 Task: Add a flight reservation for a weekend trip on the 10th at 10:00 AM.
Action: Mouse moved to (81, 193)
Screenshot: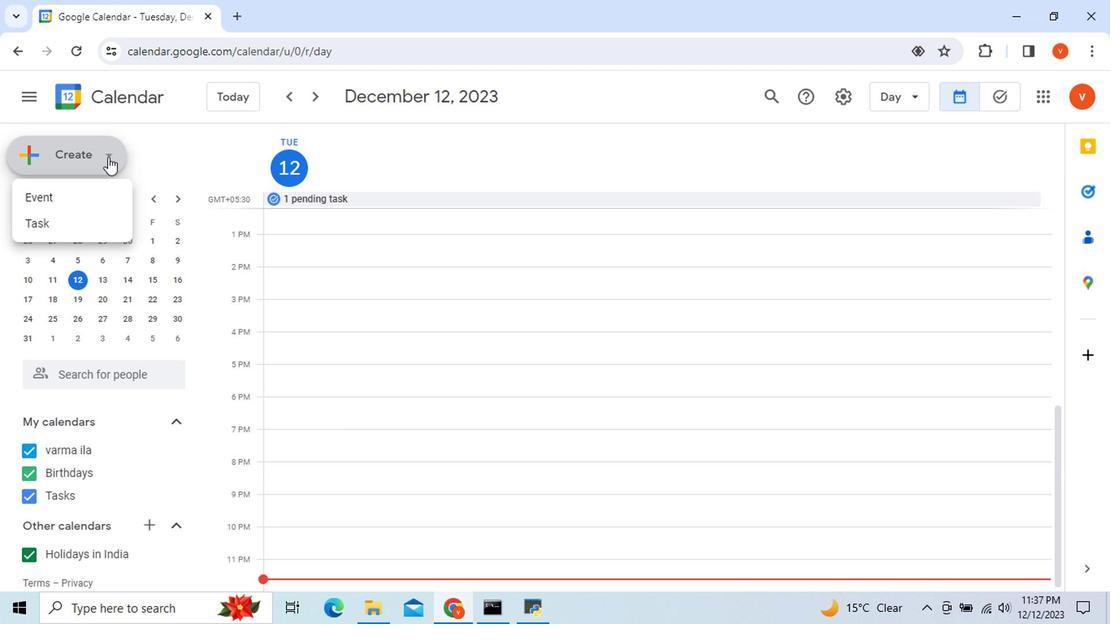 
Action: Mouse pressed left at (81, 193)
Screenshot: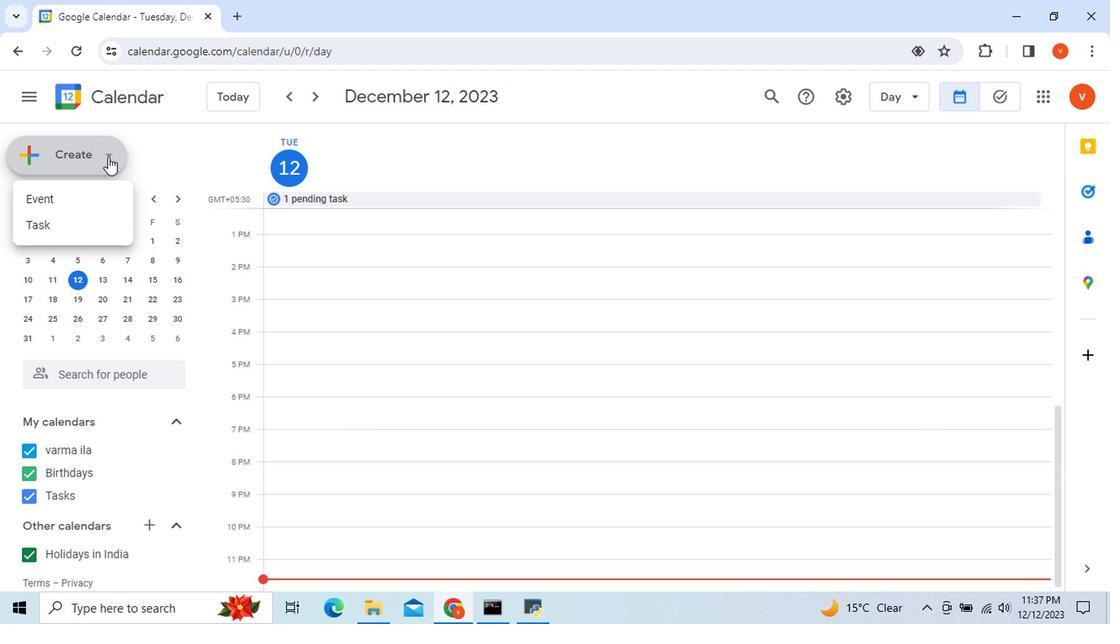 
Action: Mouse moved to (4, 255)
Screenshot: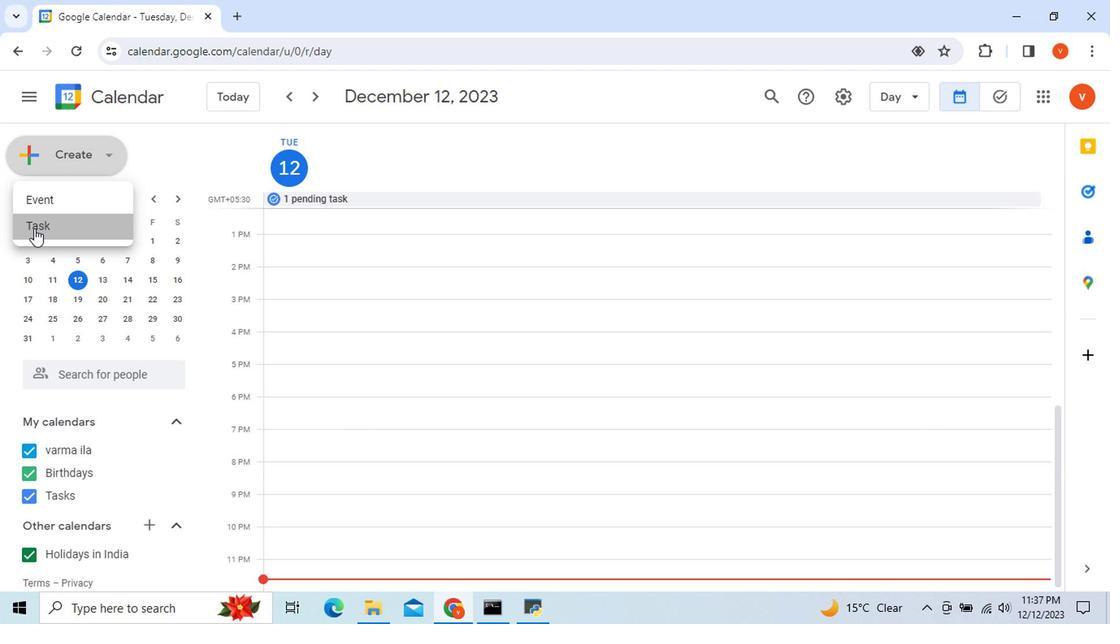 
Action: Mouse pressed left at (4, 255)
Screenshot: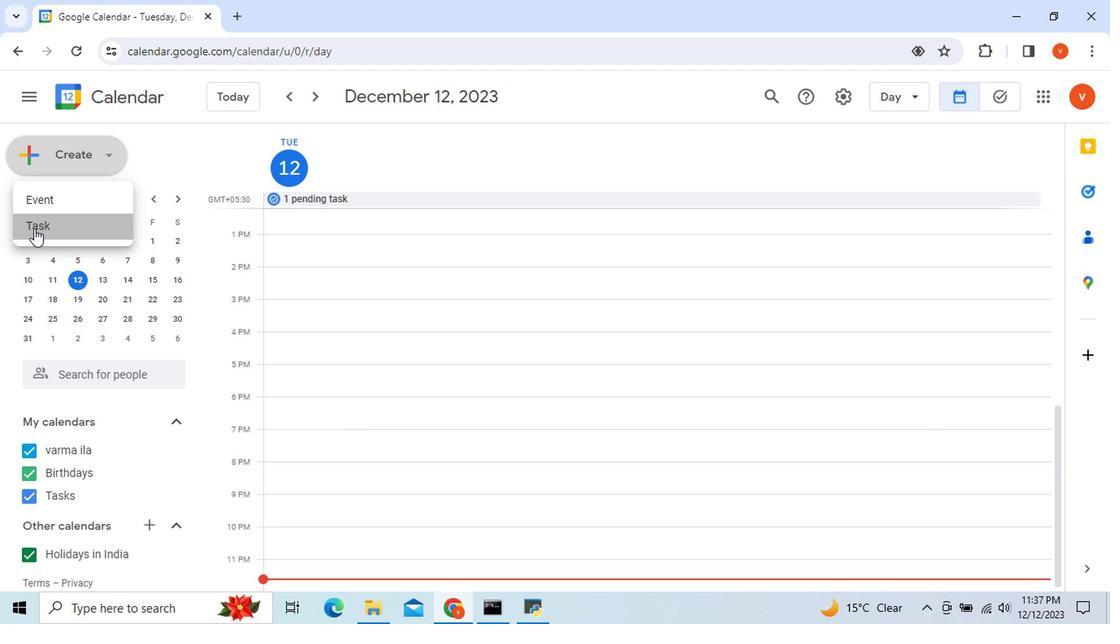 
Action: Mouse moved to (672, 315)
Screenshot: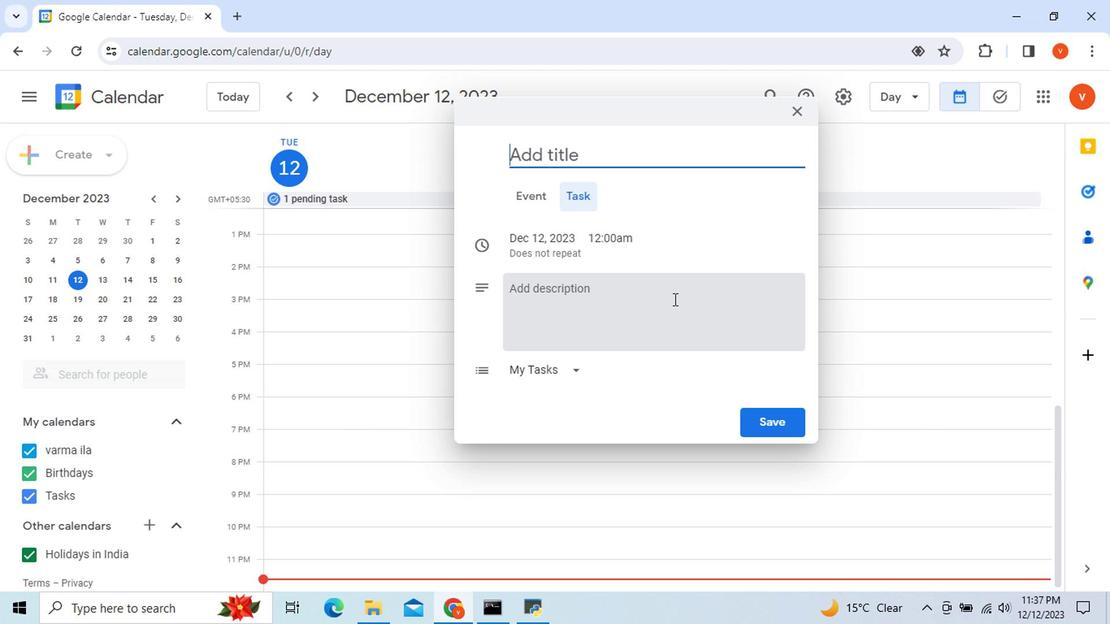 
Action: Key pressed <Key.shift>Flight<Key.space><Key.shift>Reservation
Screenshot: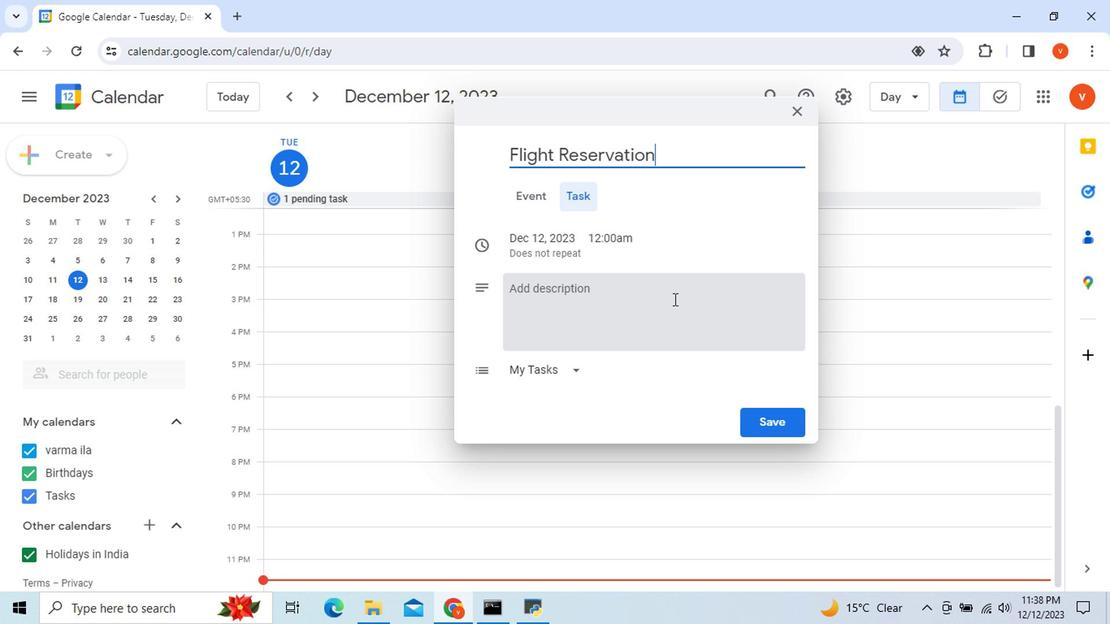 
Action: Mouse moved to (521, 260)
Screenshot: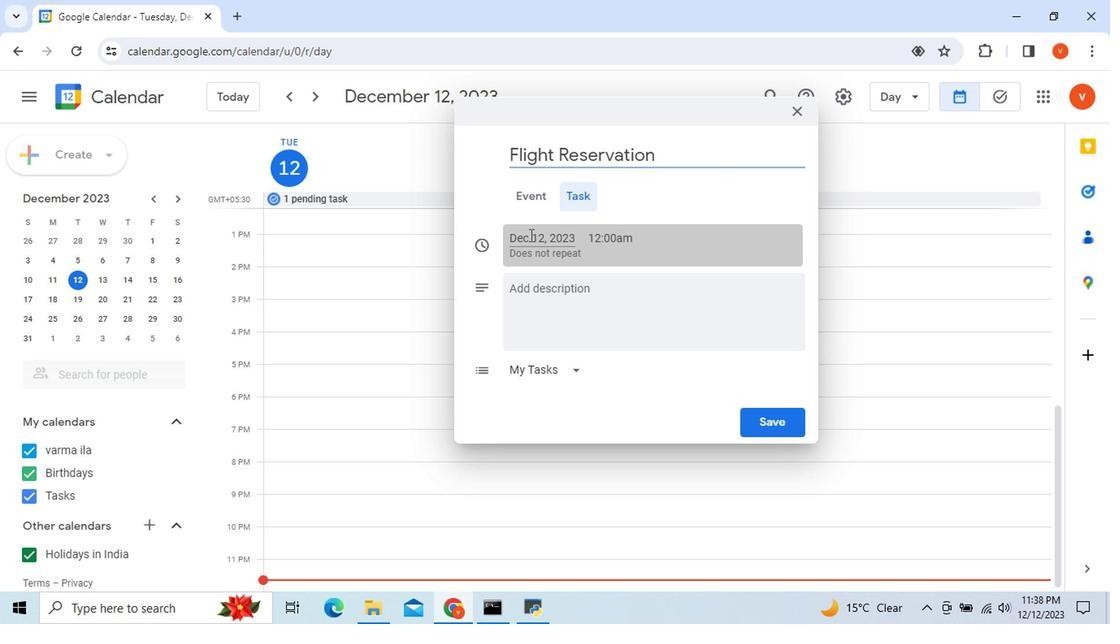 
Action: Mouse pressed left at (521, 260)
Screenshot: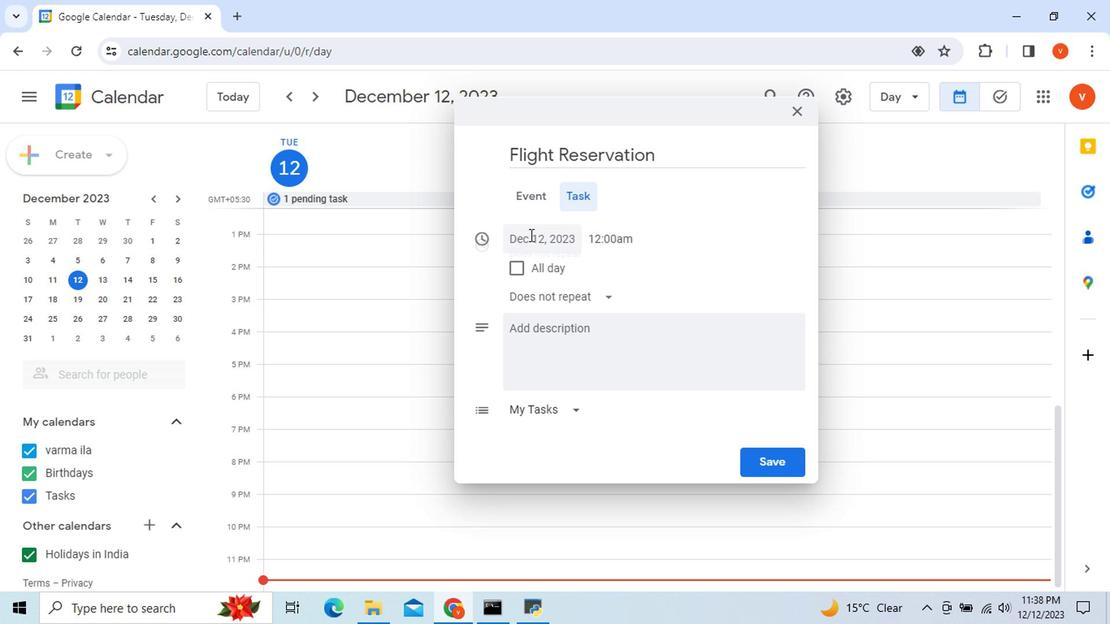 
Action: Mouse moved to (707, 292)
Screenshot: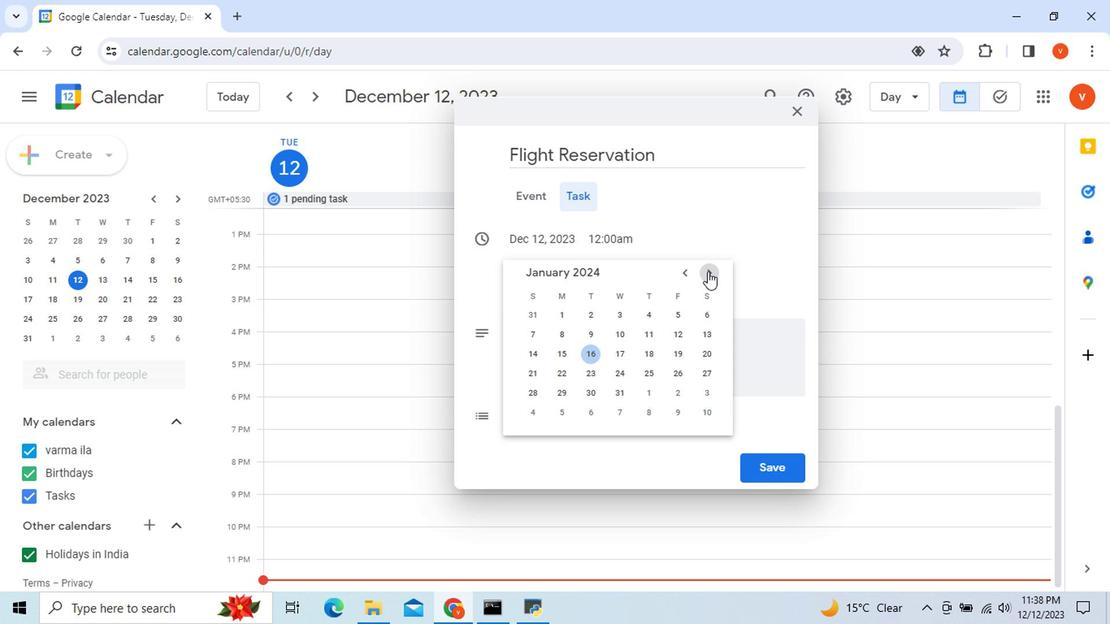 
Action: Mouse pressed left at (707, 292)
Screenshot: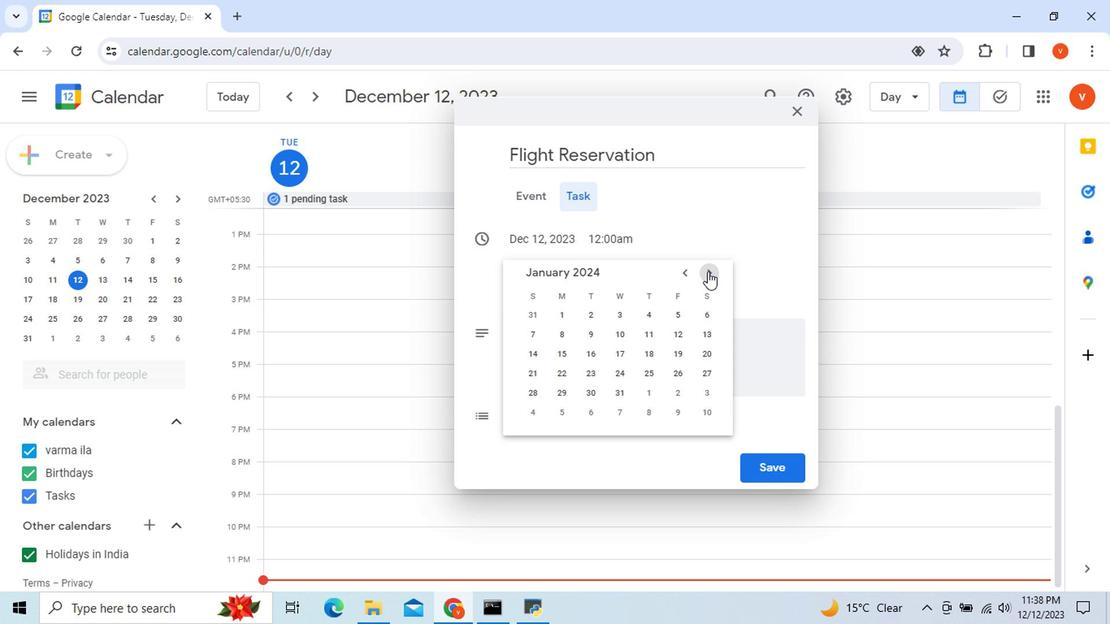 
Action: Mouse moved to (616, 345)
Screenshot: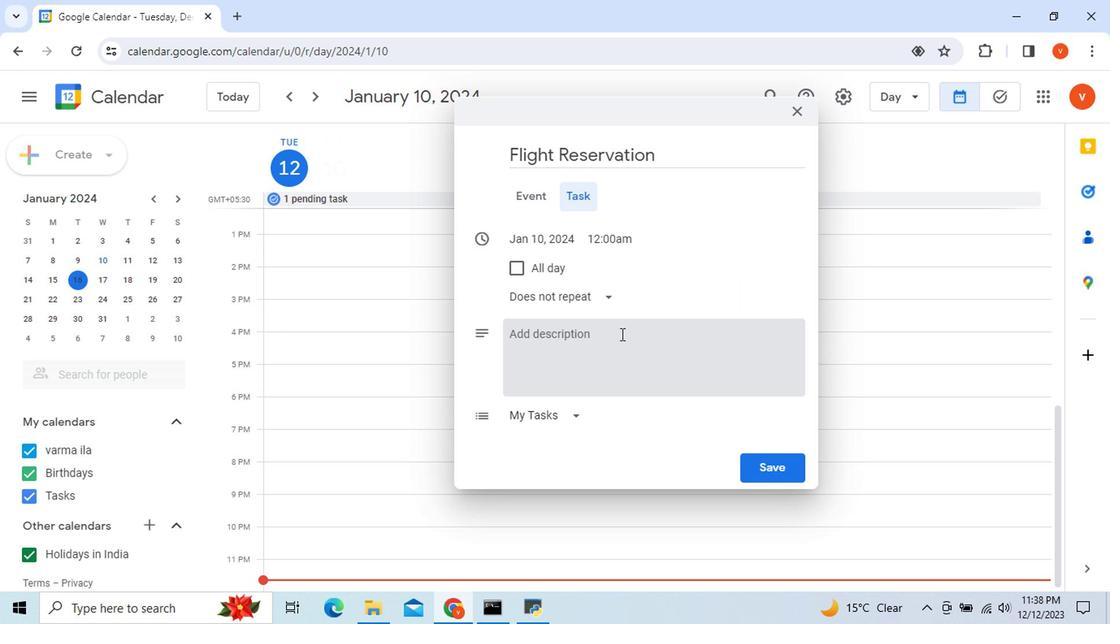 
Action: Mouse pressed left at (616, 345)
Screenshot: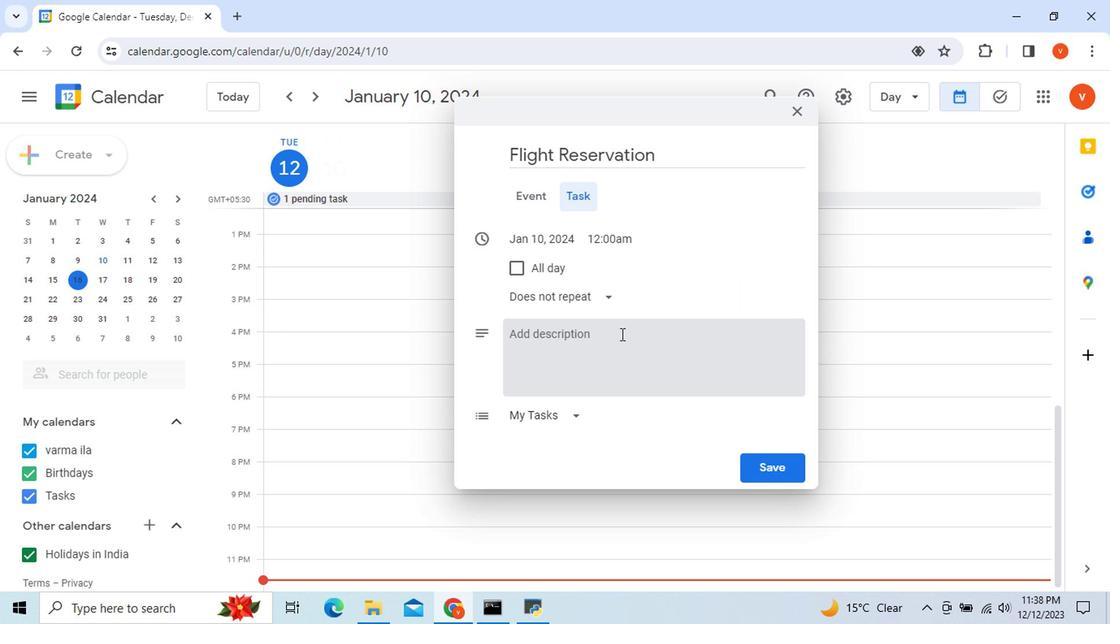 
Action: Mouse moved to (610, 260)
Screenshot: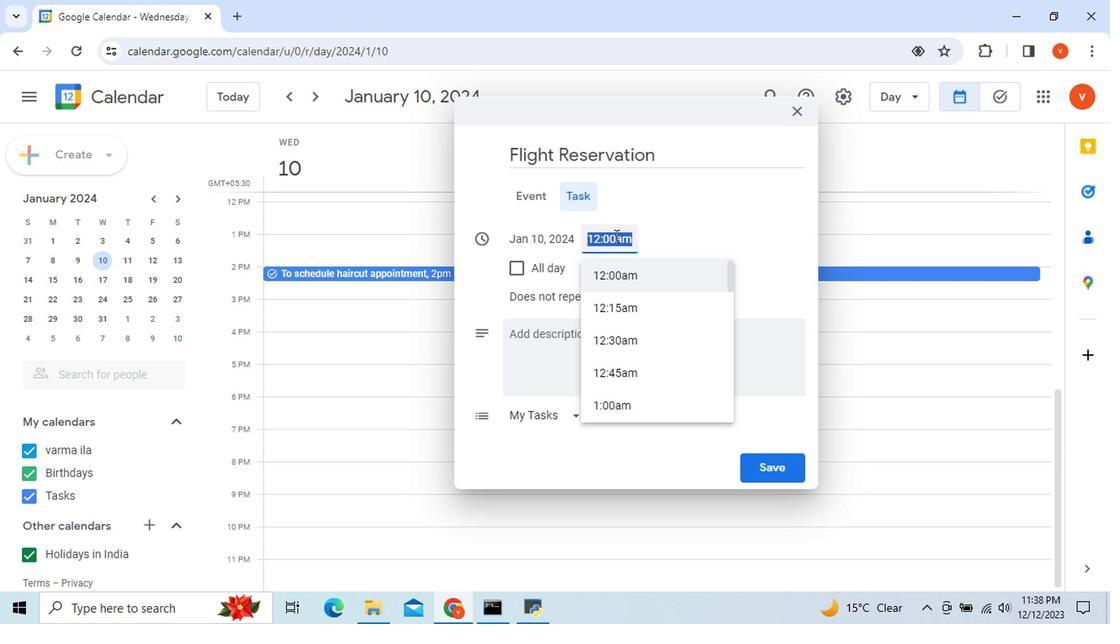 
Action: Mouse pressed left at (610, 260)
Screenshot: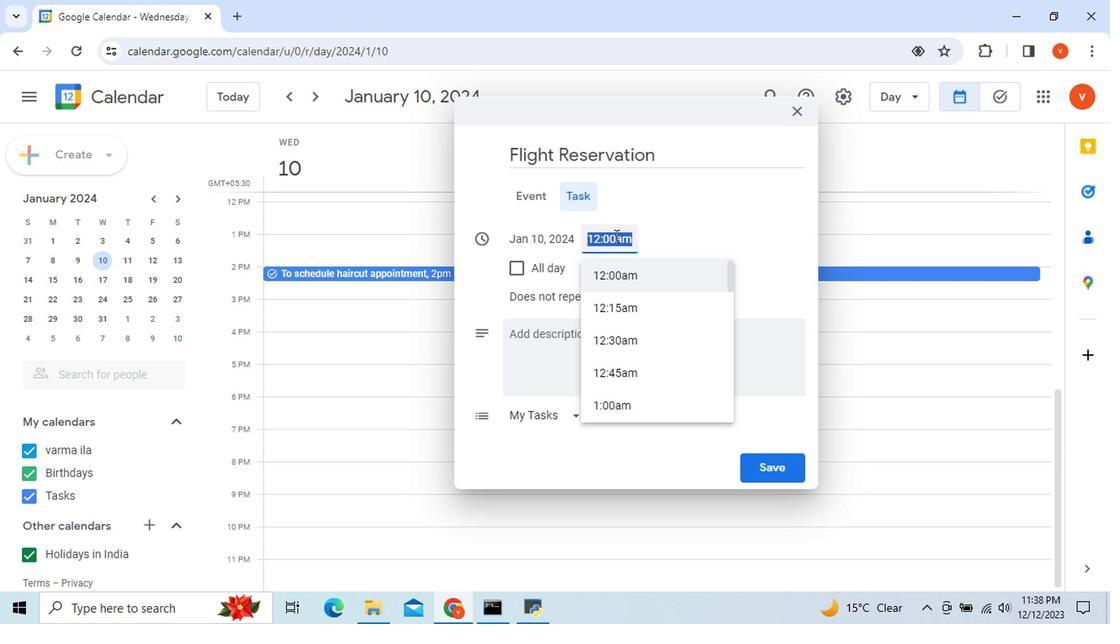 
Action: Mouse moved to (730, 299)
Screenshot: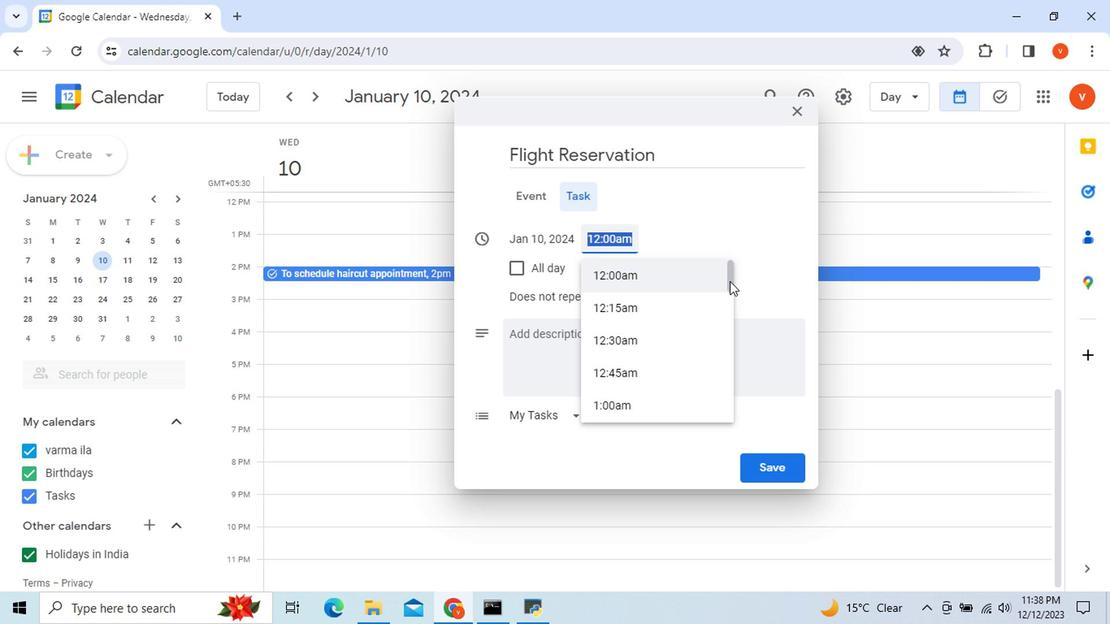 
Action: Mouse pressed left at (730, 299)
Screenshot: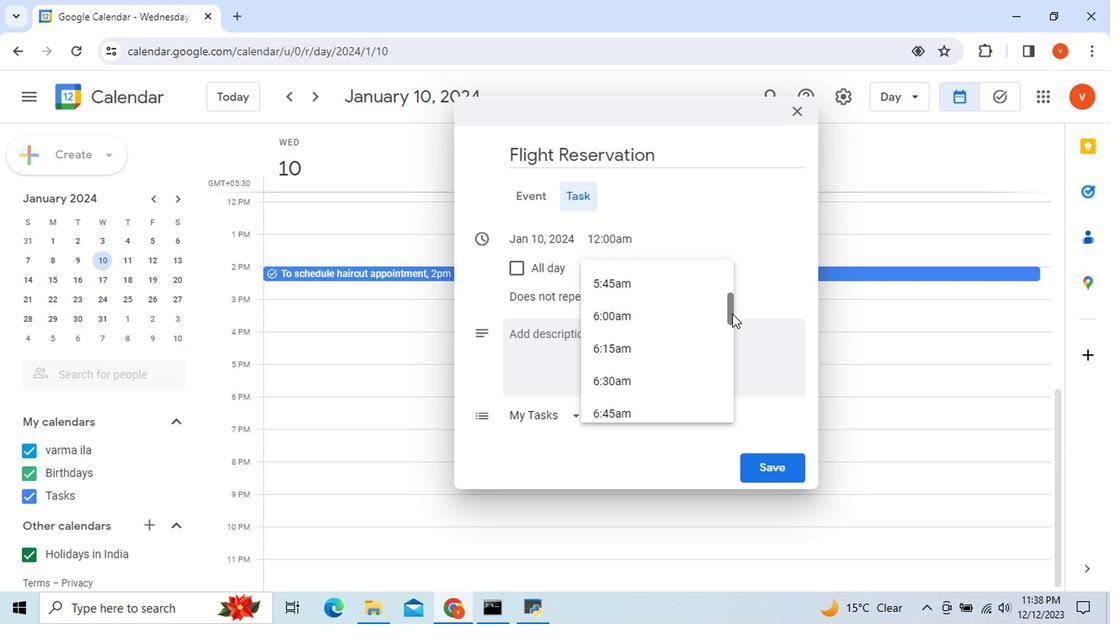 
Action: Mouse moved to (623, 393)
Screenshot: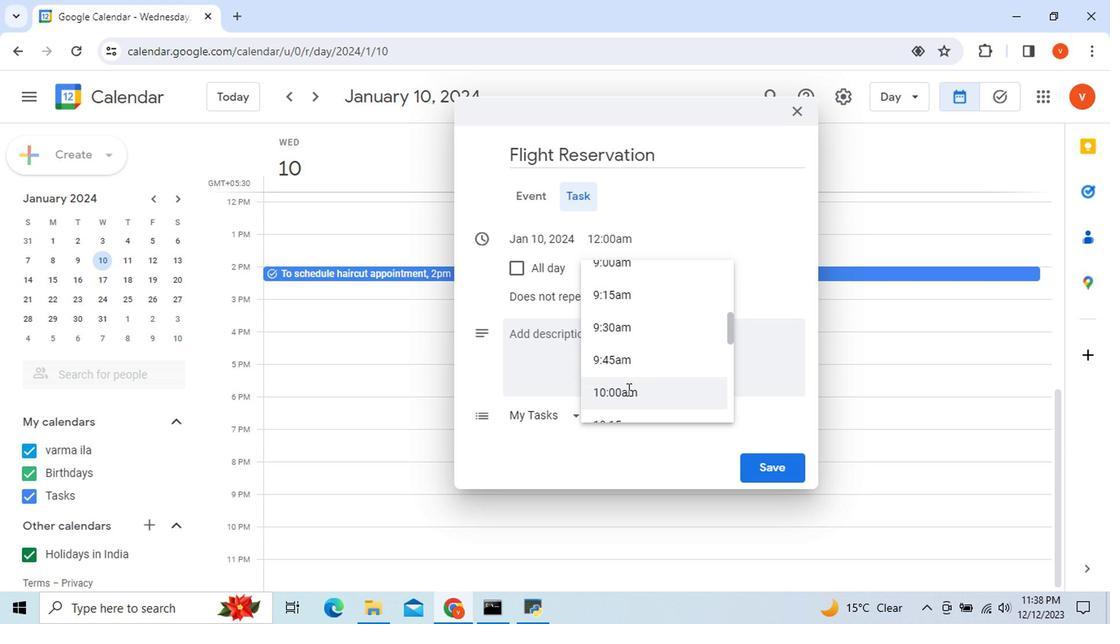 
Action: Mouse pressed left at (623, 393)
Screenshot: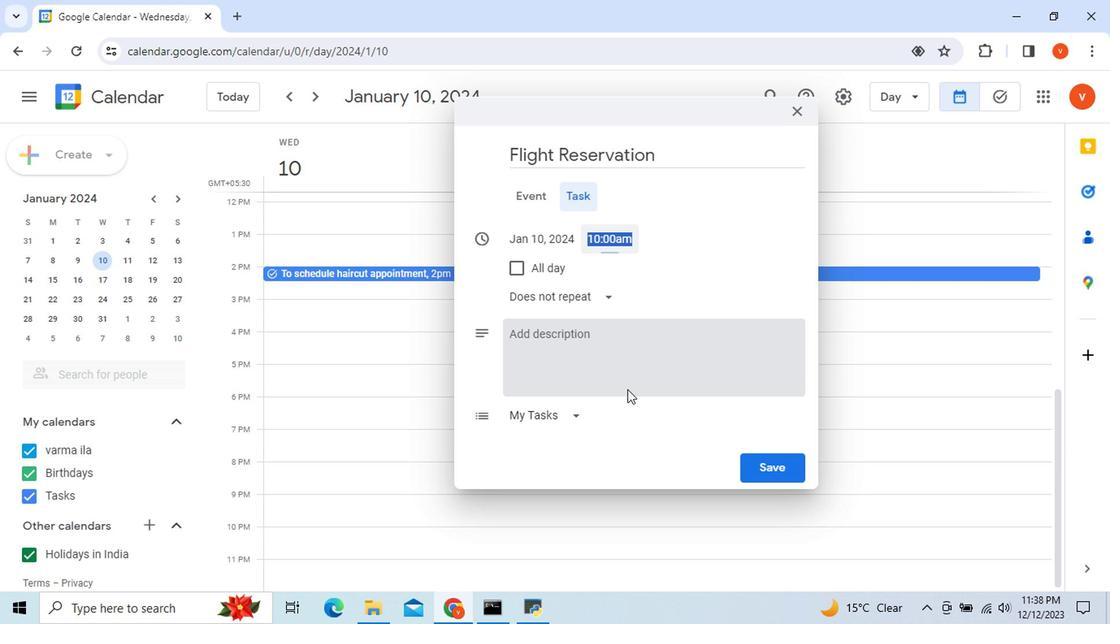 
Action: Mouse moved to (614, 387)
Screenshot: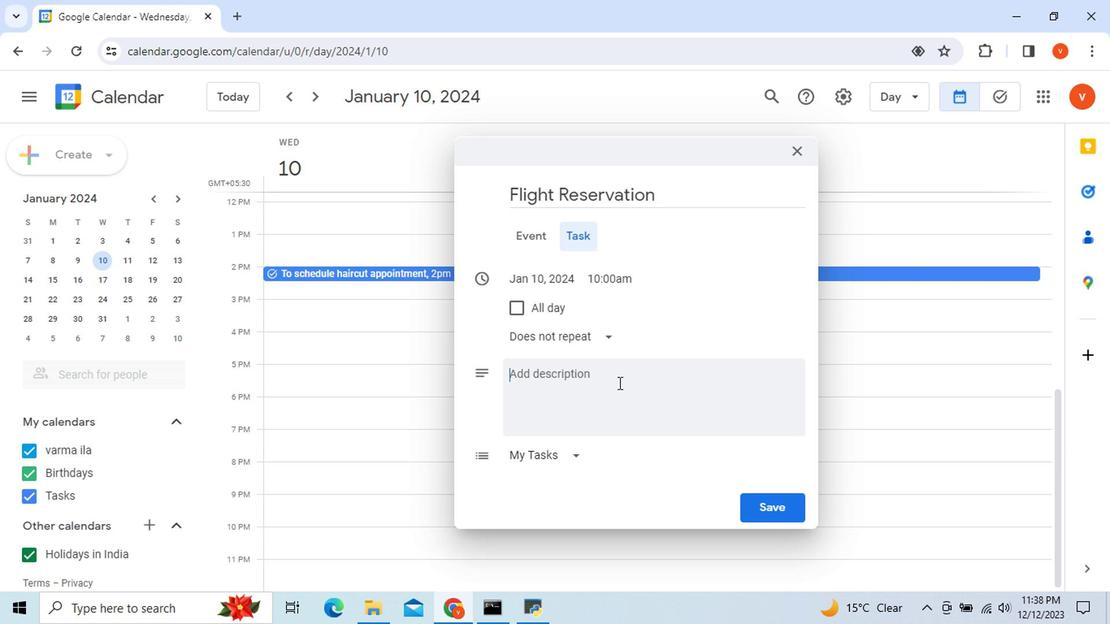 
Action: Mouse pressed left at (614, 387)
Screenshot: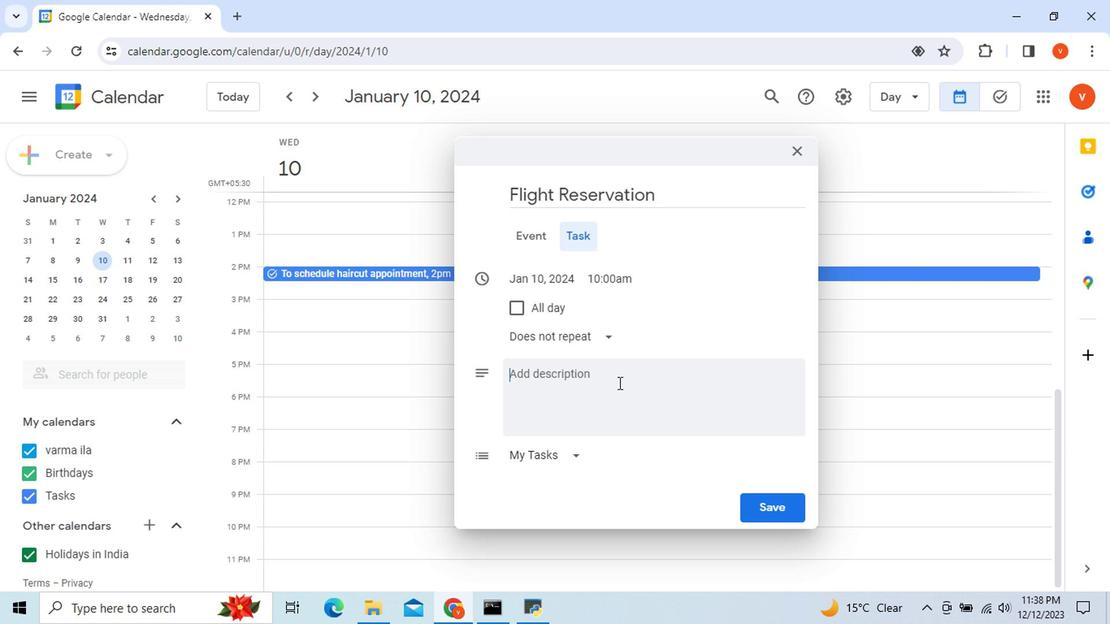 
Action: Key pressed <Key.shift>Flight<Key.space>reservation<Key.space>for<Key.space>weekend<Key.space>trip.
Screenshot: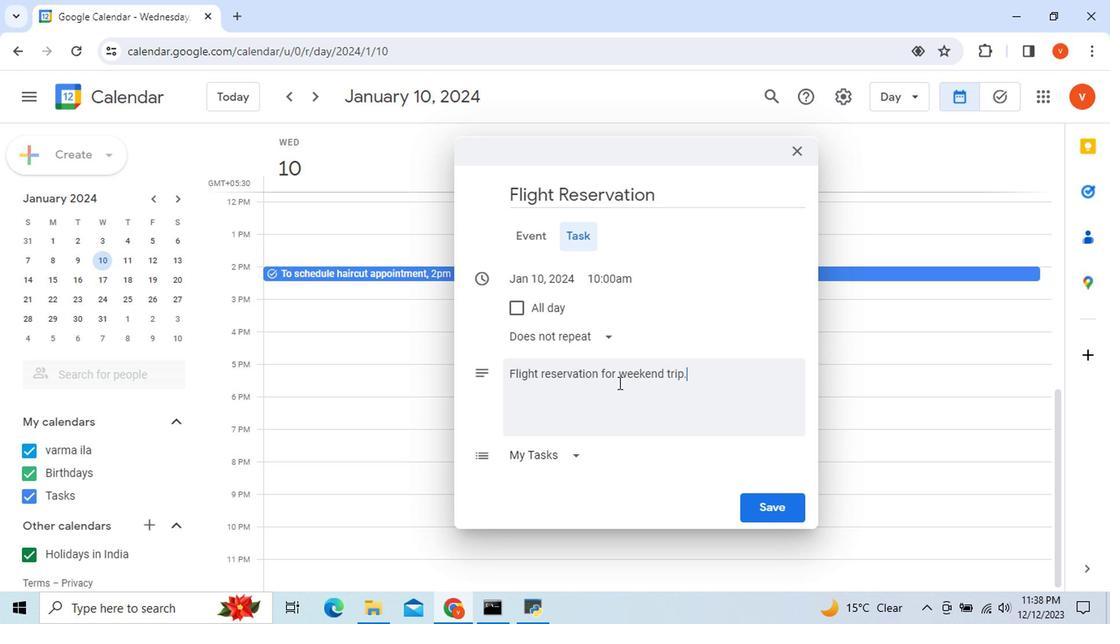 
Action: Mouse moved to (782, 496)
Screenshot: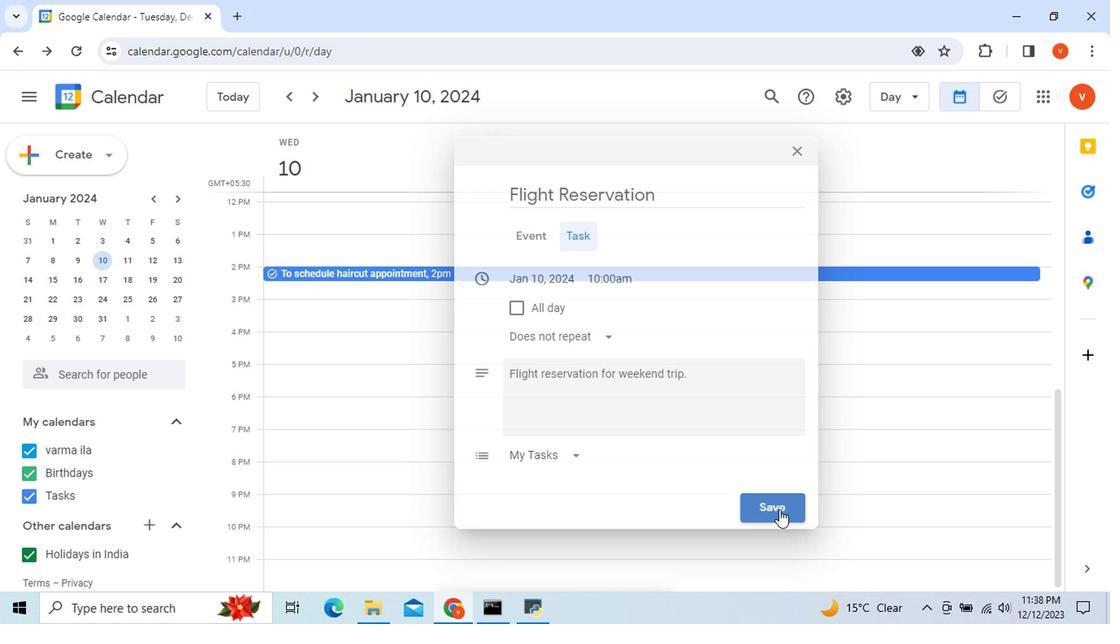
Action: Mouse pressed left at (782, 496)
Screenshot: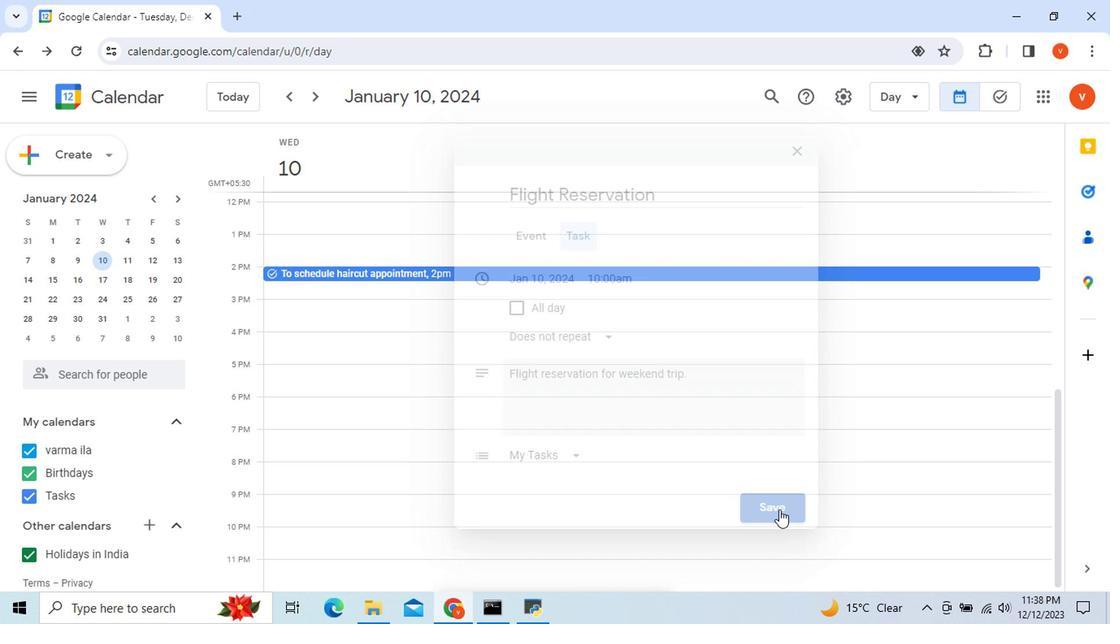
